 Task: Add the task  Implement a new cloud-based business intelligence system for a company to the section Feature Flagging Sprint in the project AutoEngine and add a Due Date to the respective task as 2023/11/26
Action: Mouse moved to (974, 531)
Screenshot: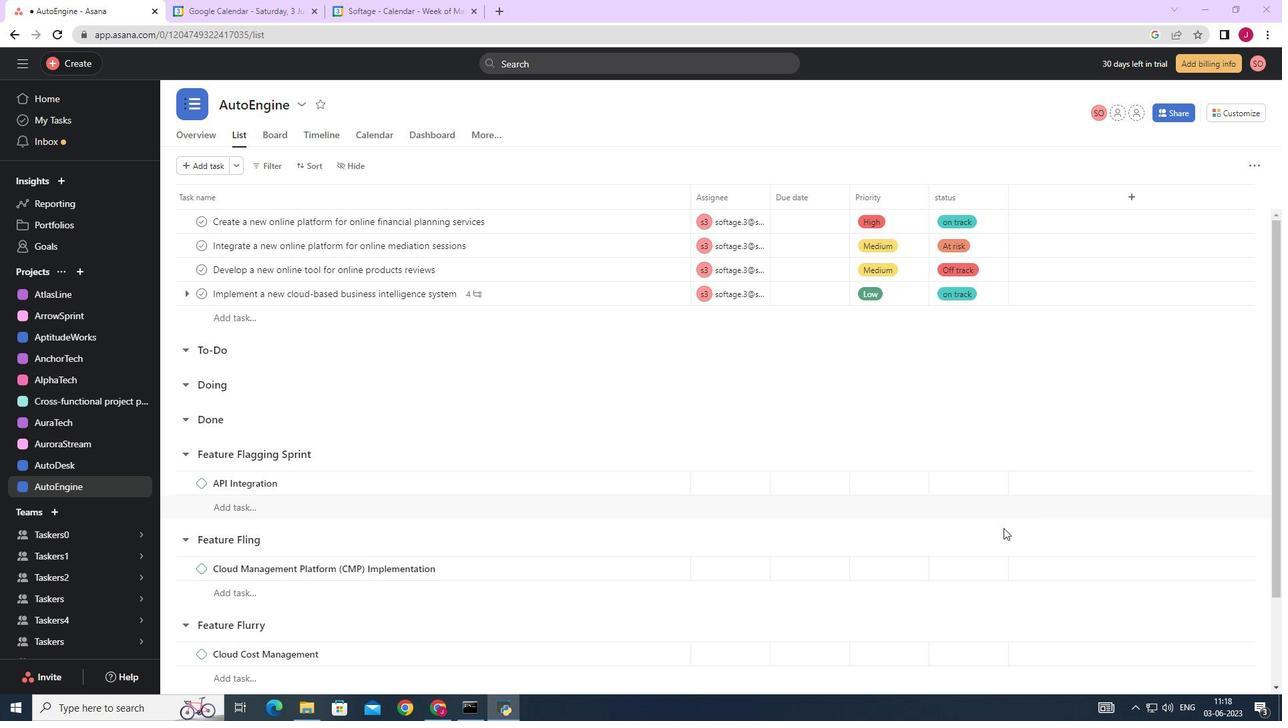 
Action: Mouse scrolled (974, 532) with delta (0, 0)
Screenshot: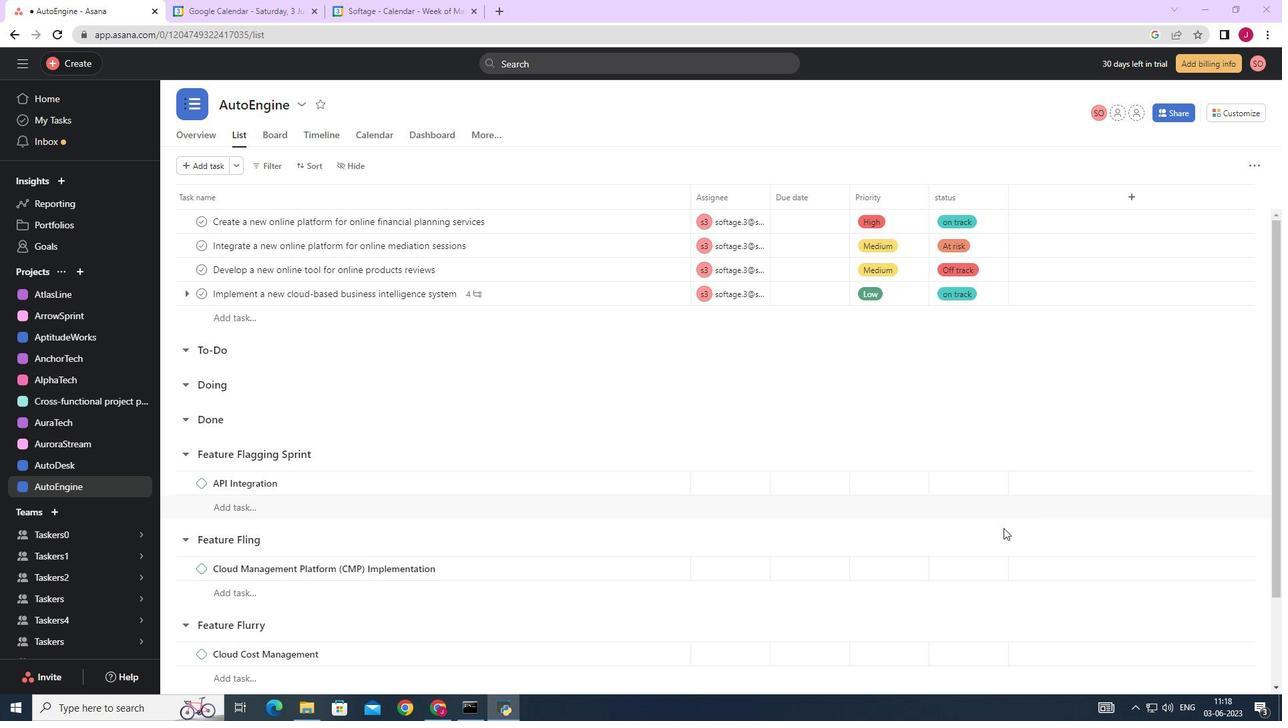 
Action: Mouse scrolled (974, 532) with delta (0, 0)
Screenshot: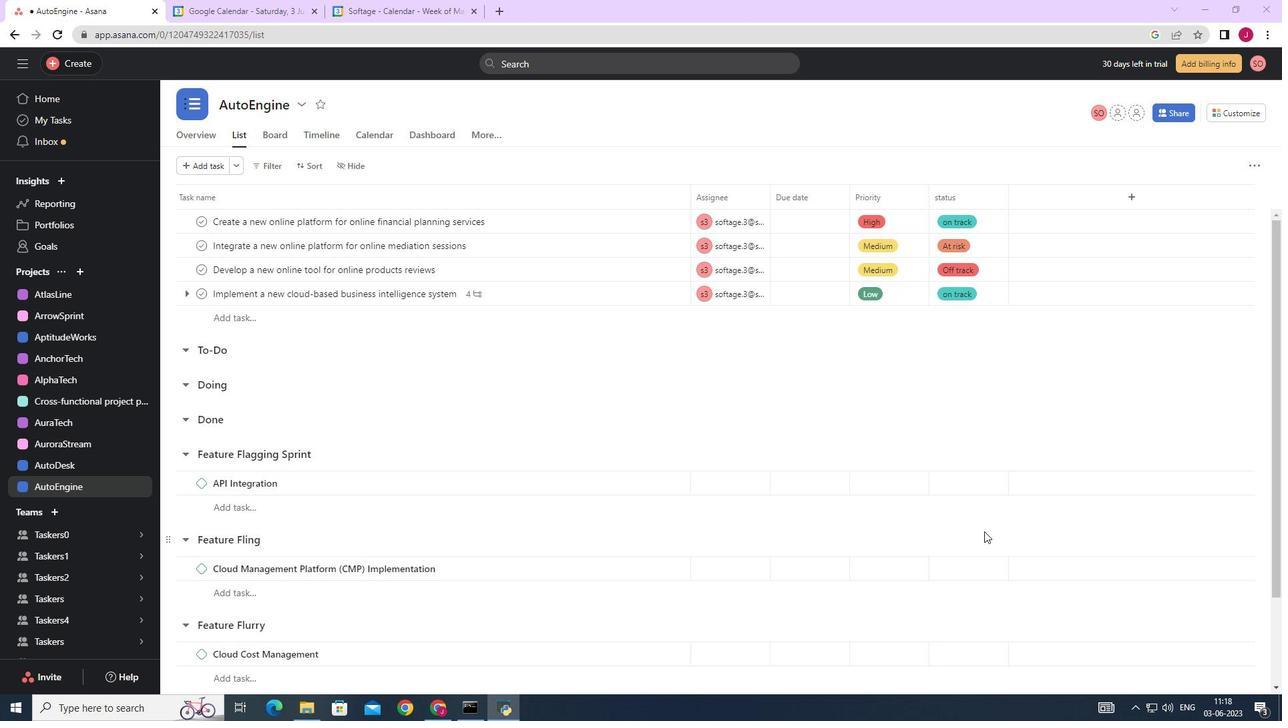 
Action: Mouse moved to (650, 297)
Screenshot: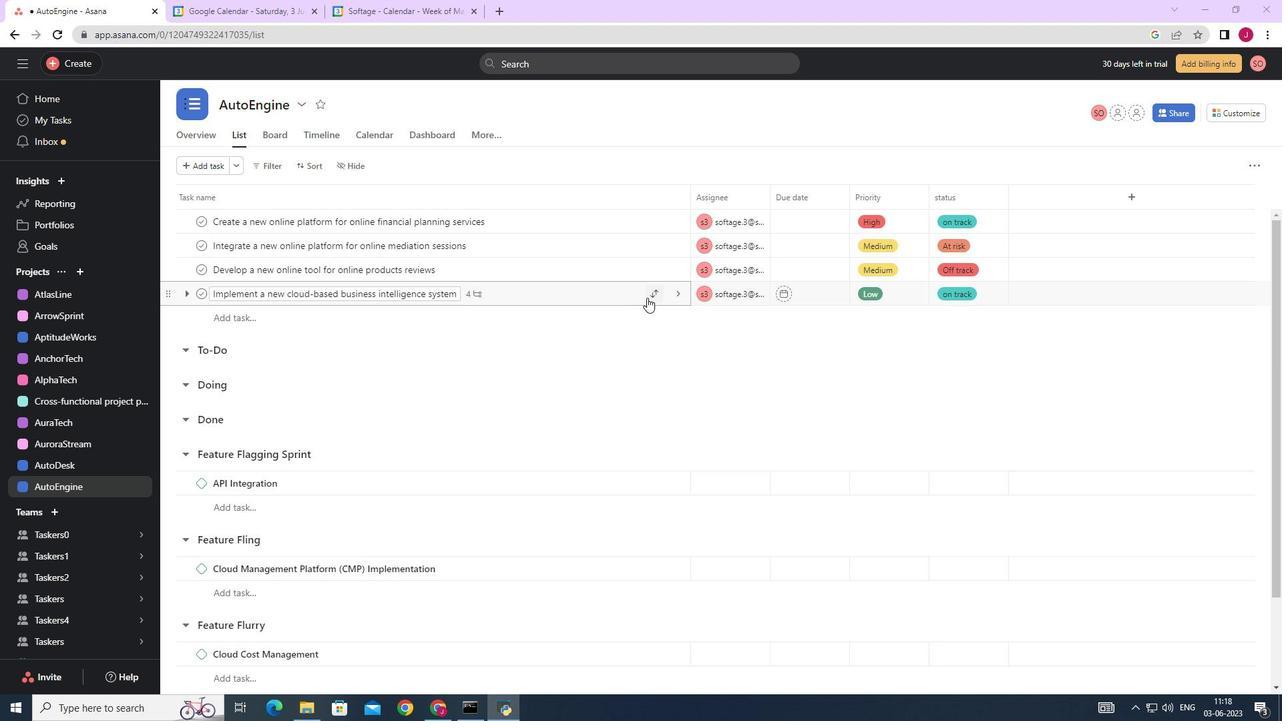 
Action: Mouse pressed left at (650, 297)
Screenshot: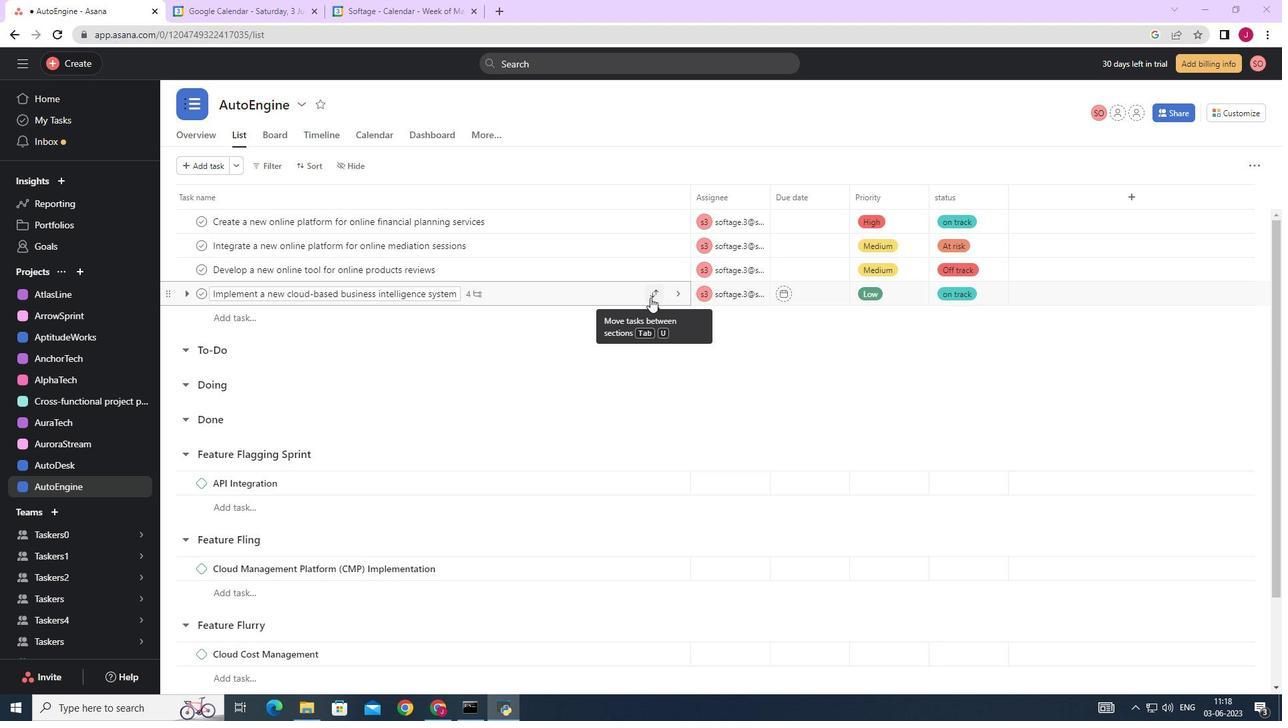 
Action: Mouse moved to (607, 440)
Screenshot: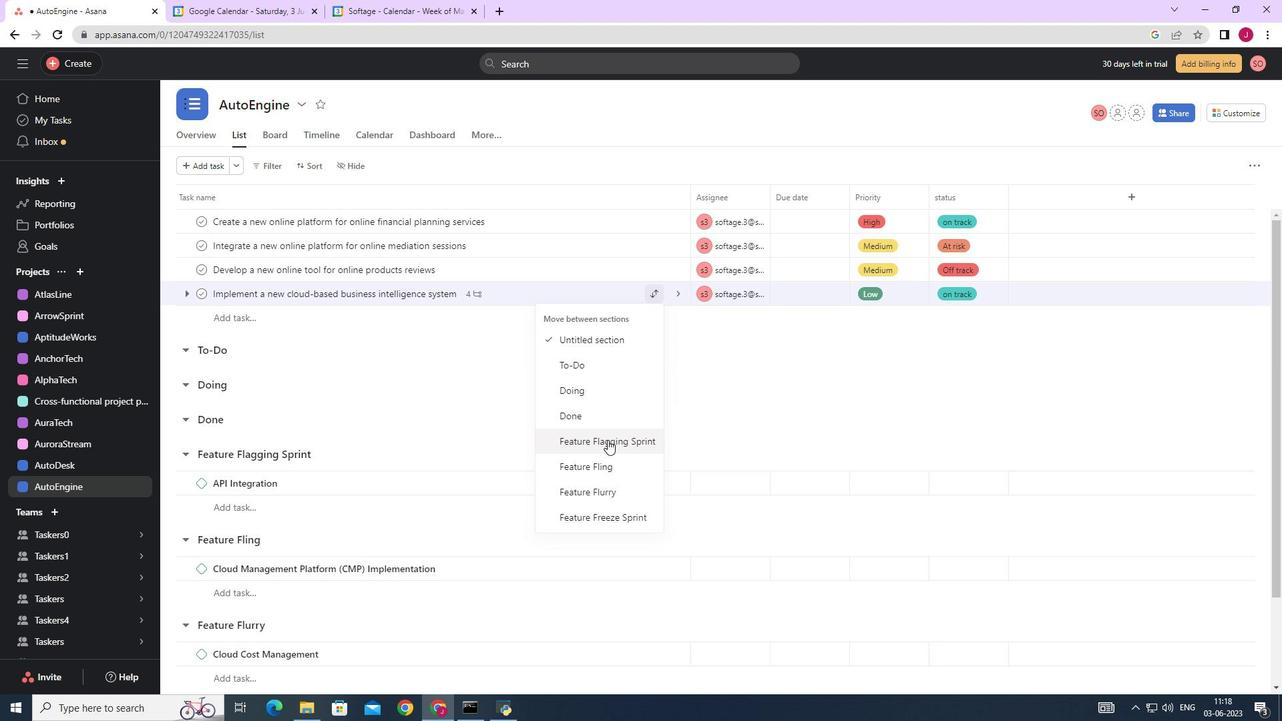 
Action: Mouse pressed left at (607, 440)
Screenshot: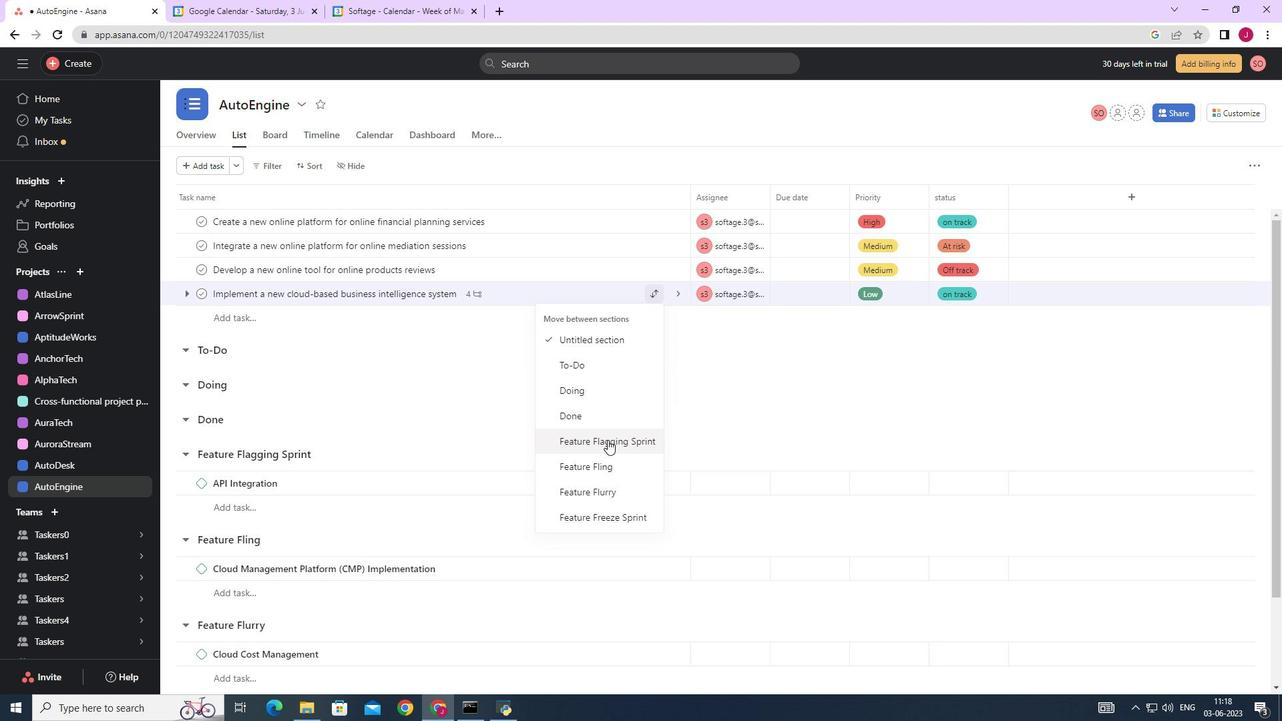 
Action: Mouse moved to (825, 459)
Screenshot: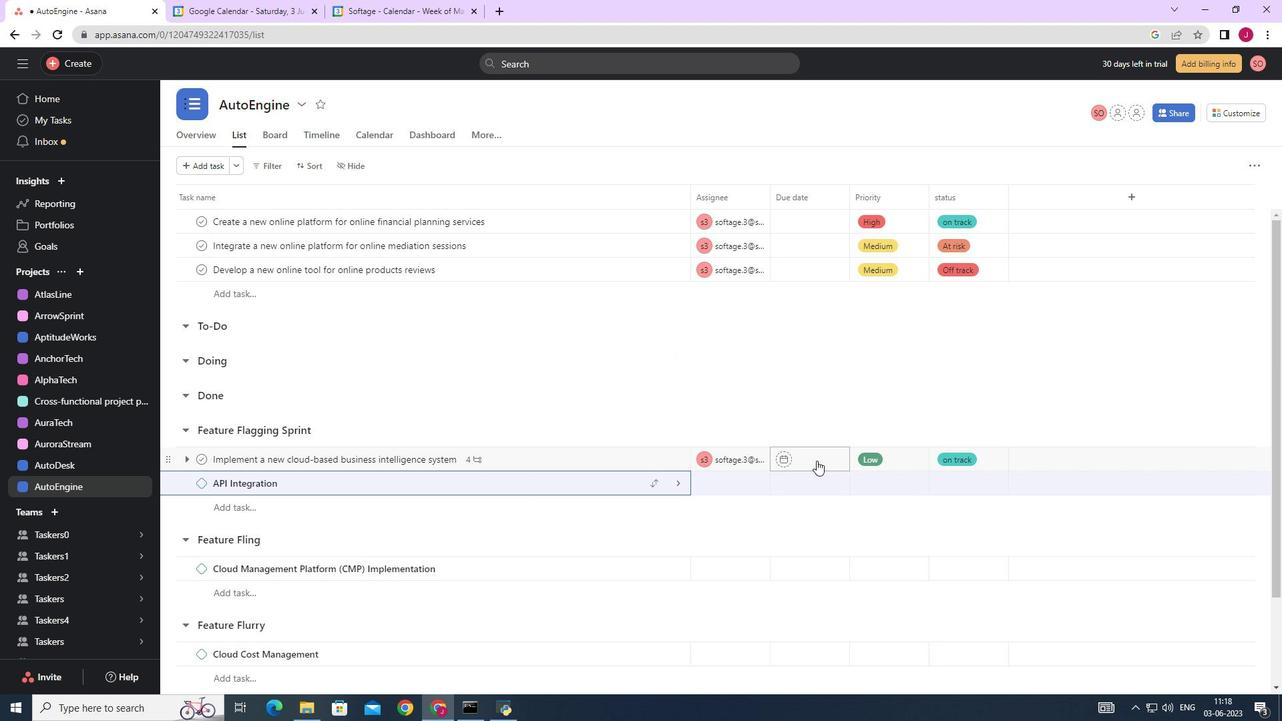 
Action: Mouse pressed left at (825, 459)
Screenshot: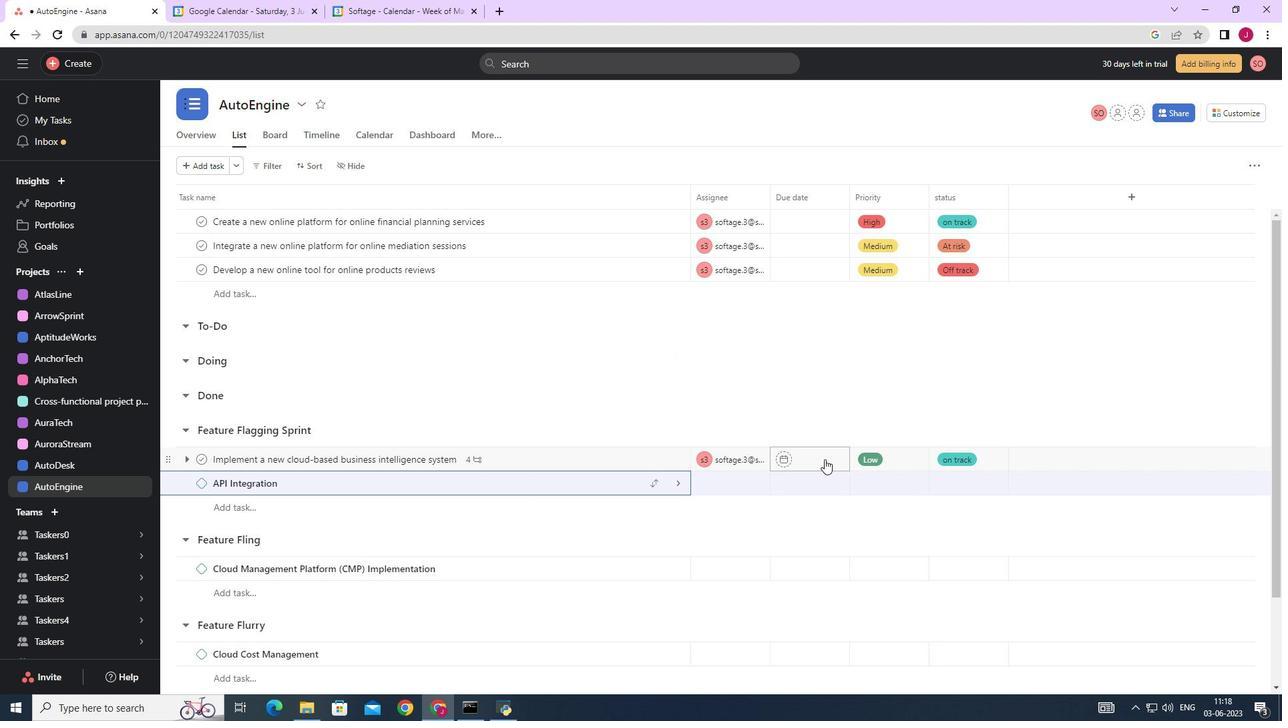 
Action: Mouse moved to (946, 245)
Screenshot: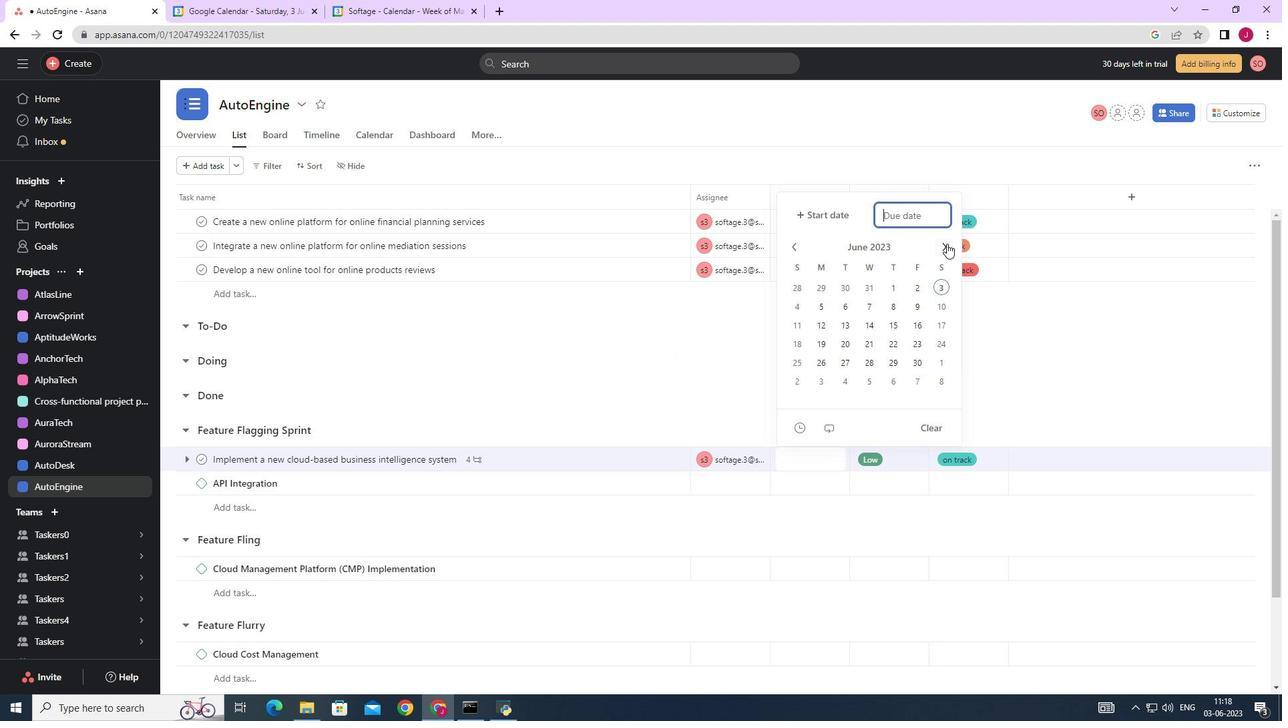 
Action: Mouse pressed left at (946, 245)
Screenshot: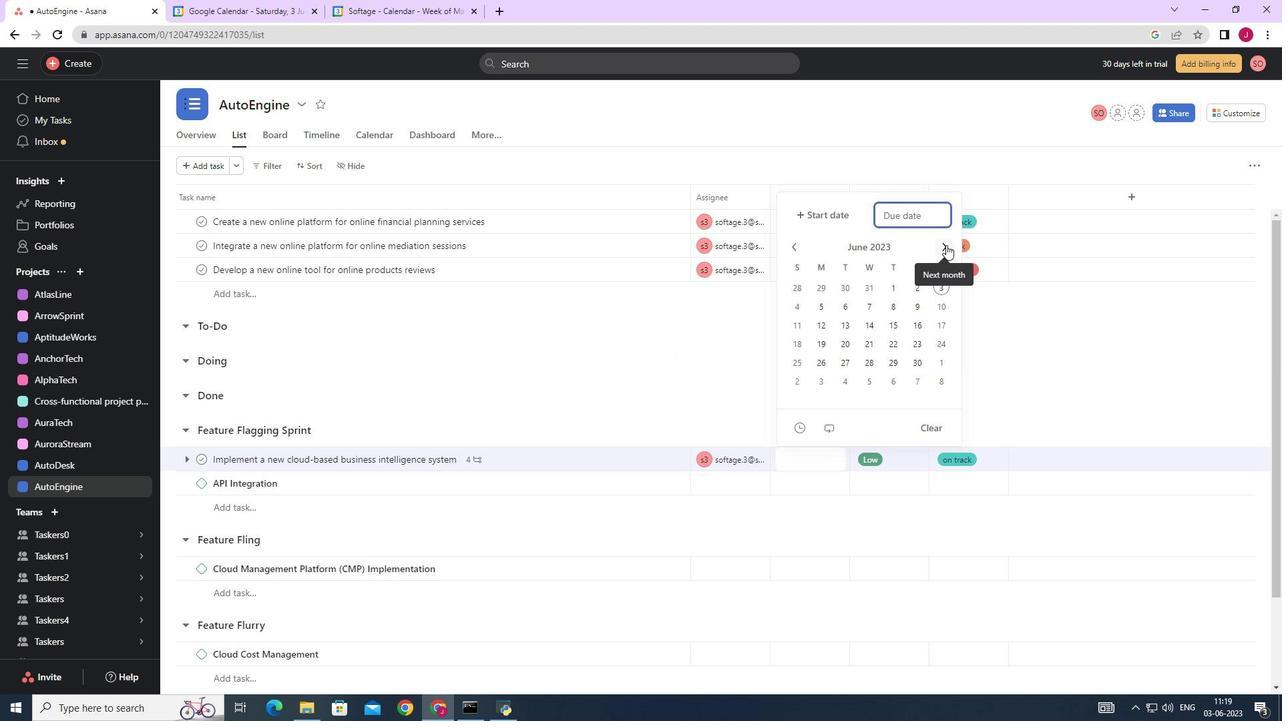 
Action: Mouse pressed left at (946, 245)
Screenshot: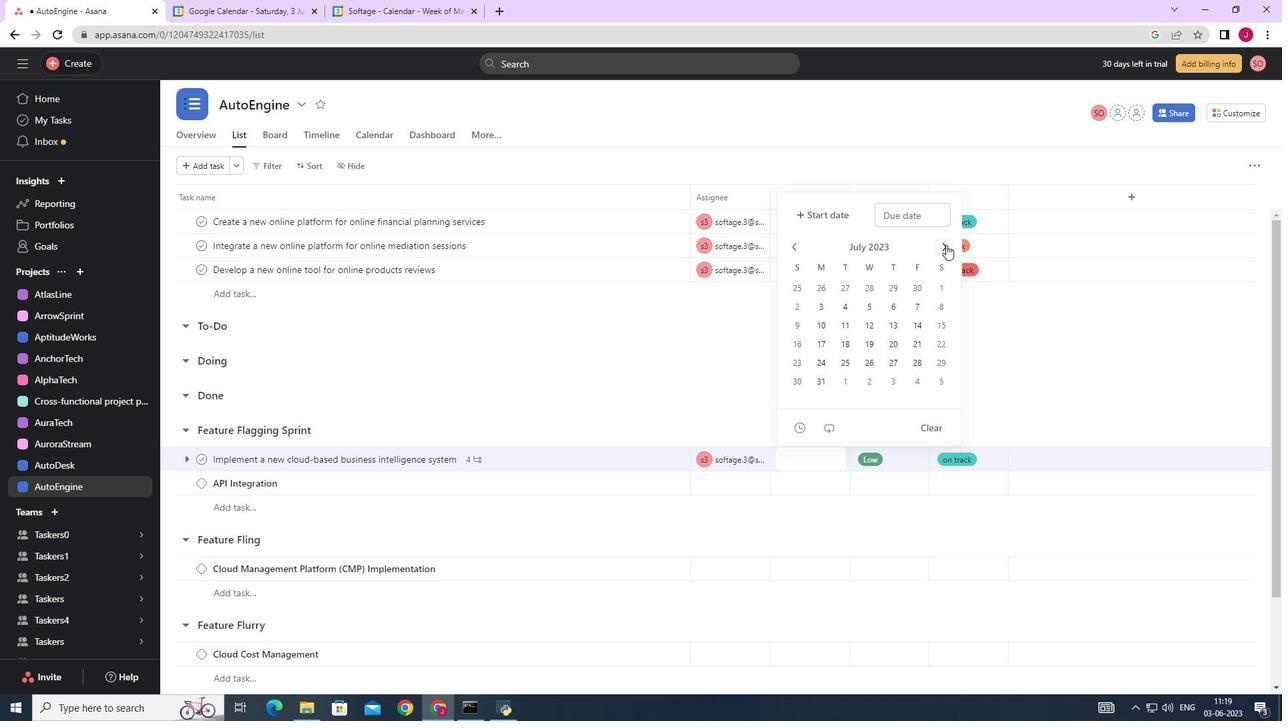 
Action: Mouse pressed left at (946, 245)
Screenshot: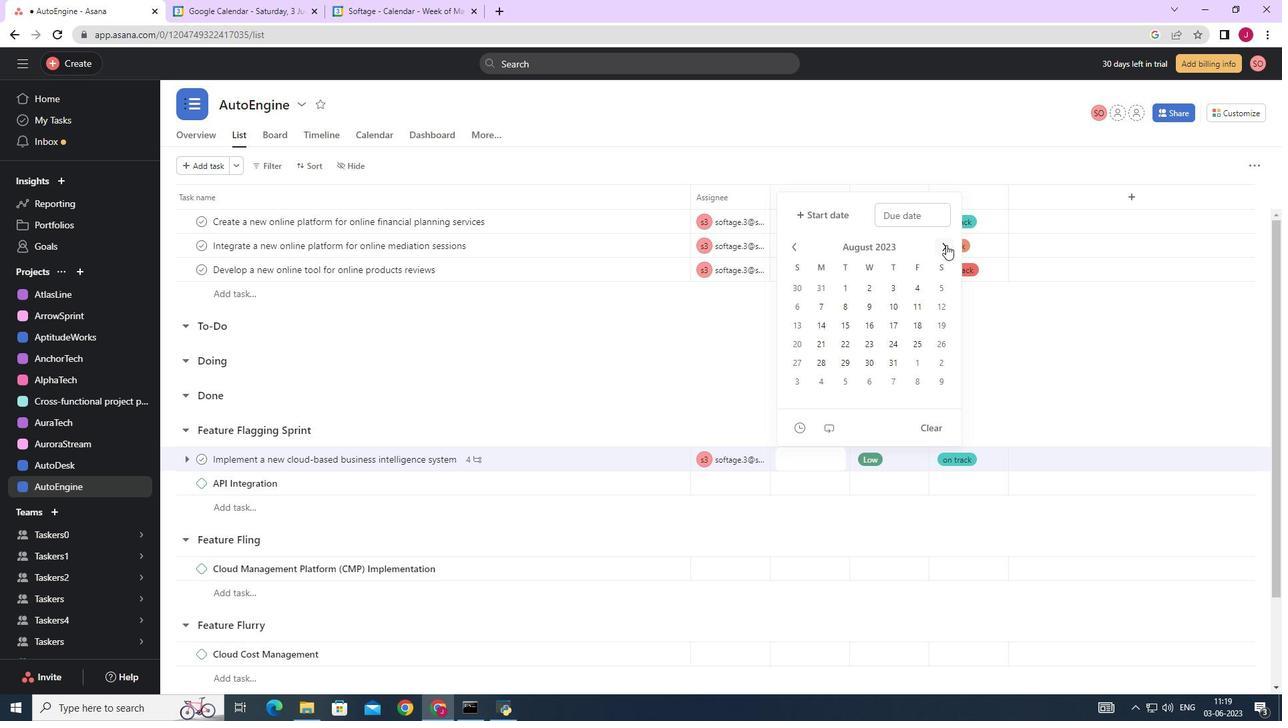 
Action: Mouse pressed left at (946, 245)
Screenshot: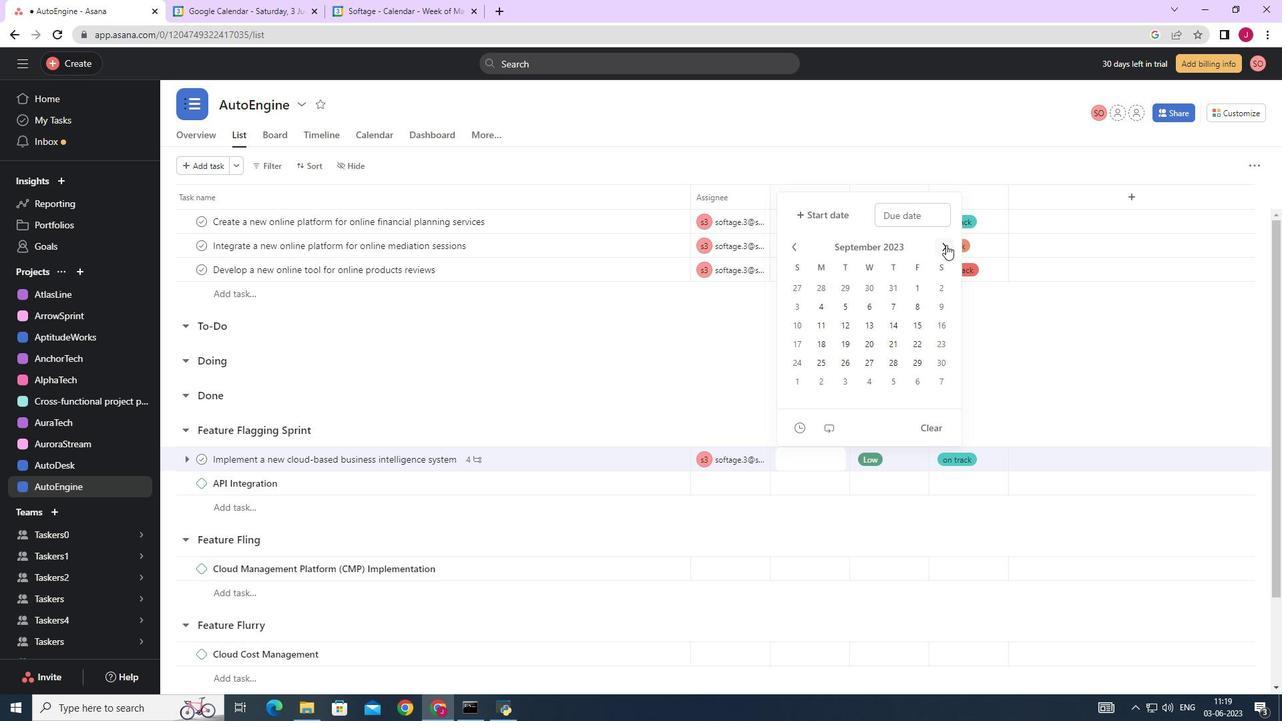 
Action: Mouse pressed left at (946, 245)
Screenshot: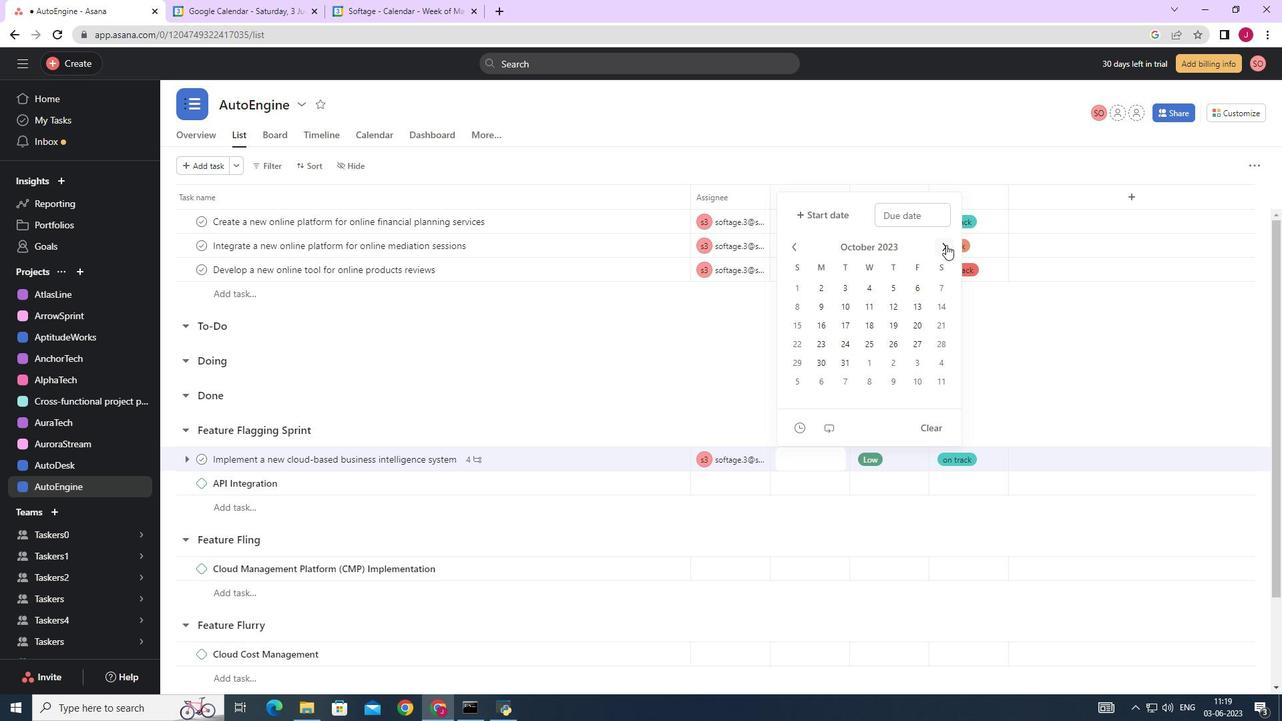 
Action: Mouse moved to (801, 360)
Screenshot: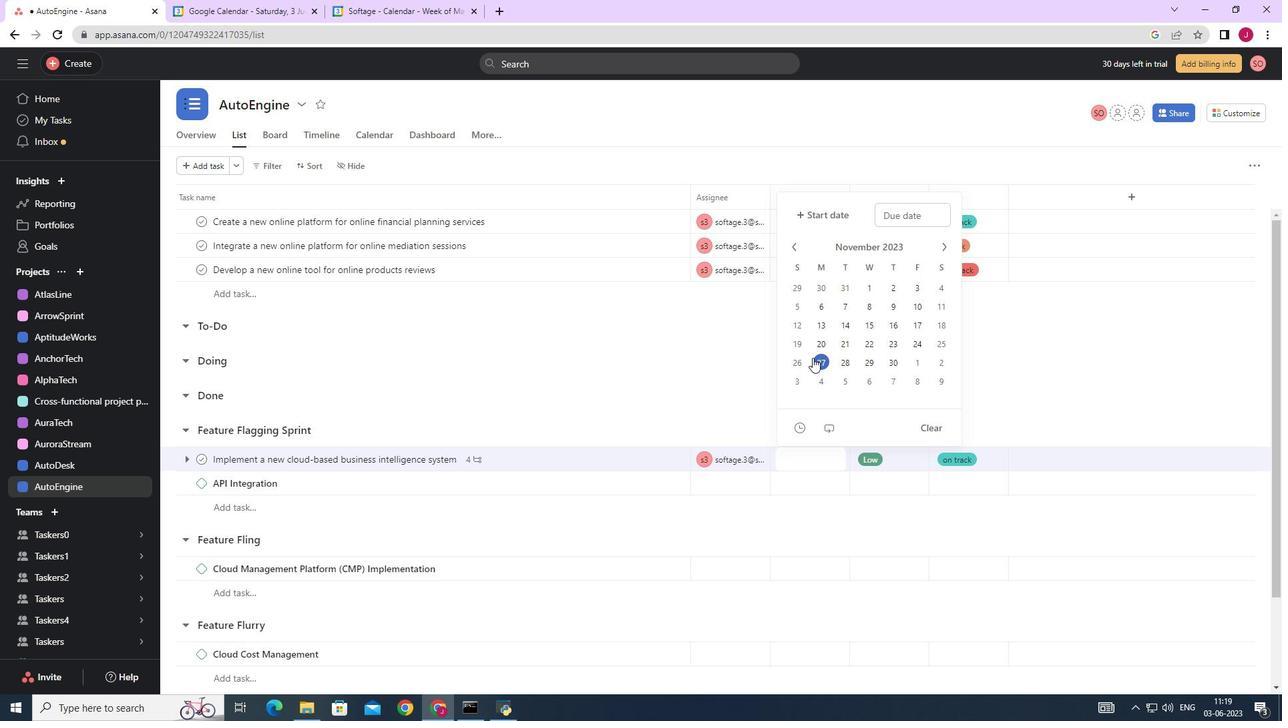 
Action: Mouse pressed left at (801, 360)
Screenshot: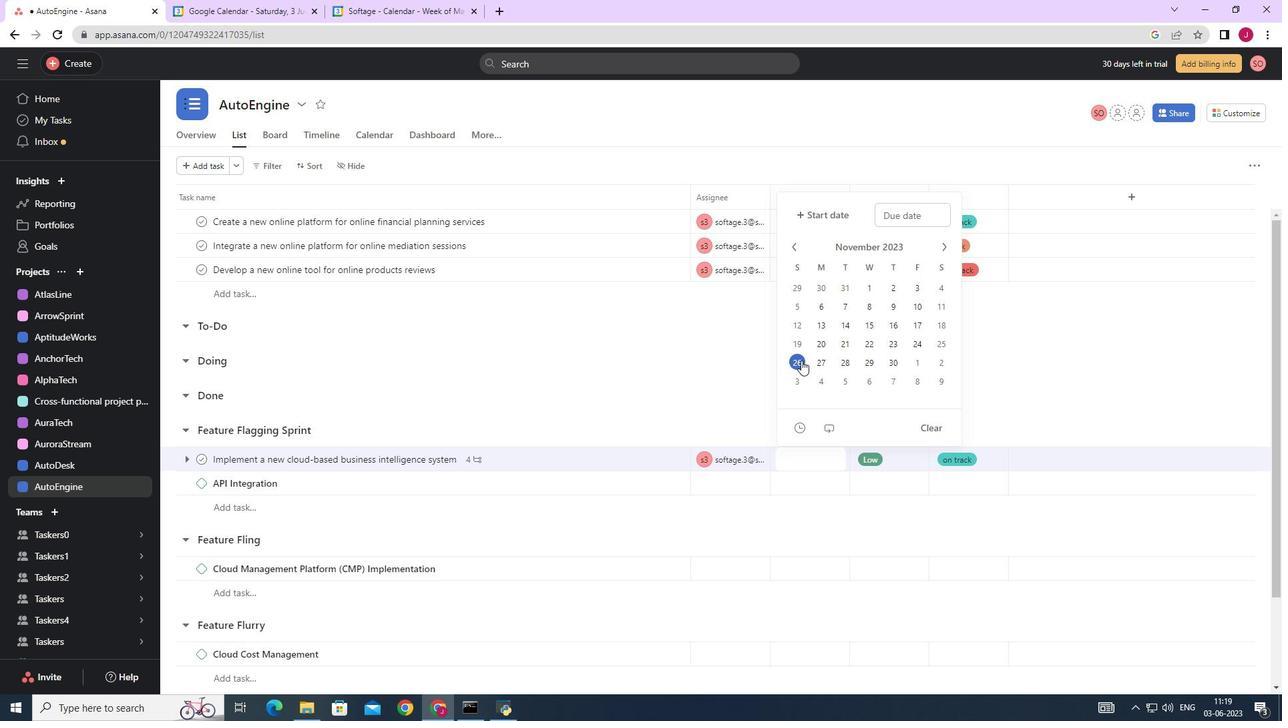 
Action: Mouse moved to (1097, 373)
Screenshot: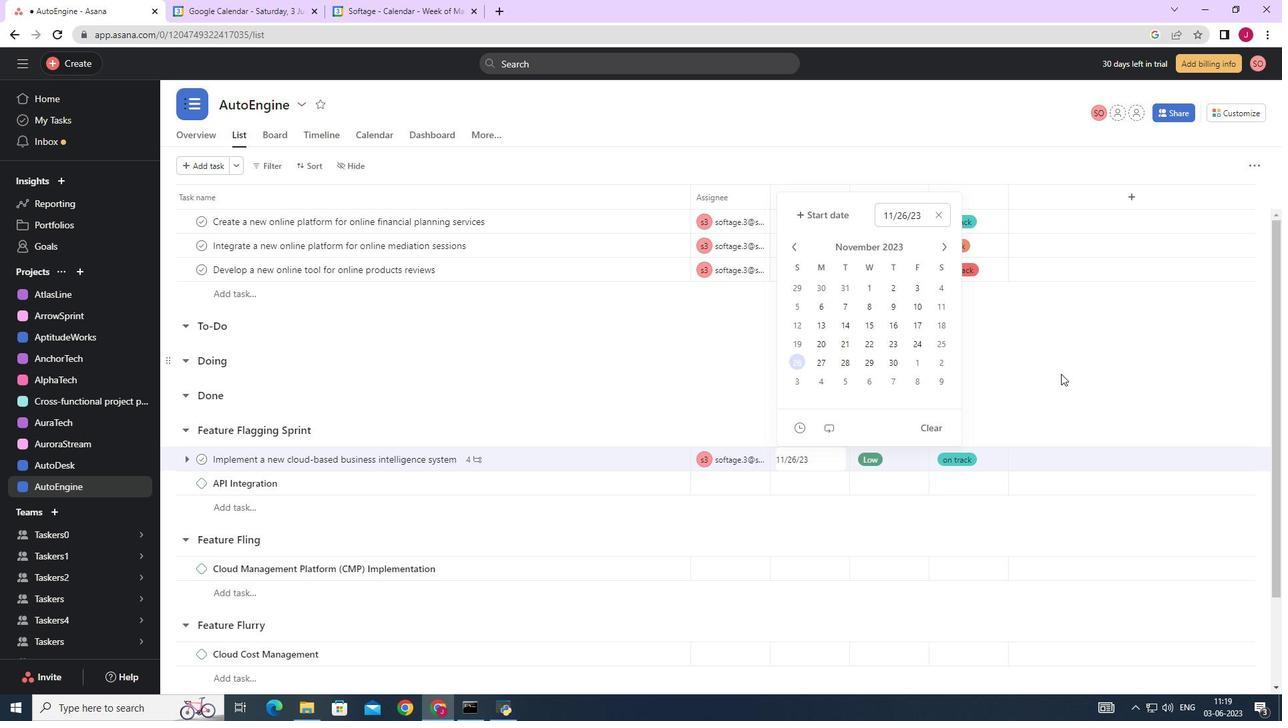 
Action: Mouse pressed left at (1097, 373)
Screenshot: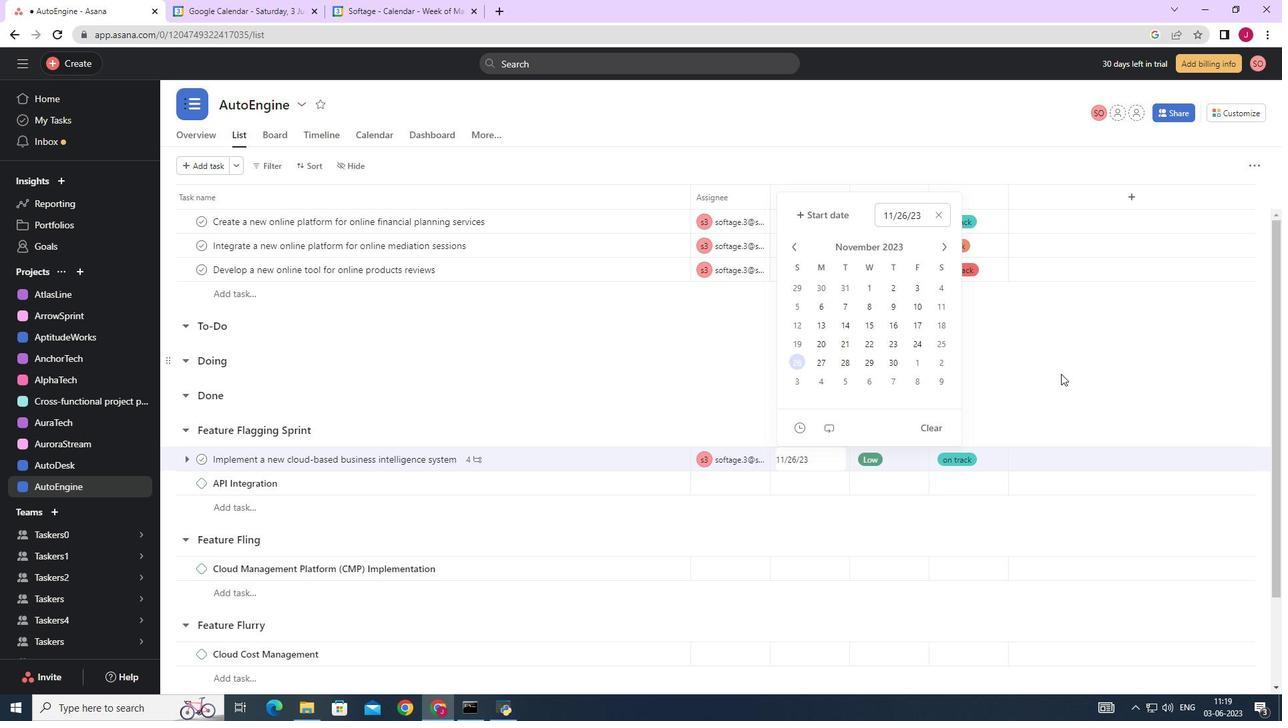 
